 Task: In the  document coverage Insert page numer 'on bottom of the page' change page color to  'Voilet'Apply Page border, setting:  Shadow Style: three thin lines; Color: 'Black;' Width: 3/4 pt
Action: Mouse moved to (90, 23)
Screenshot: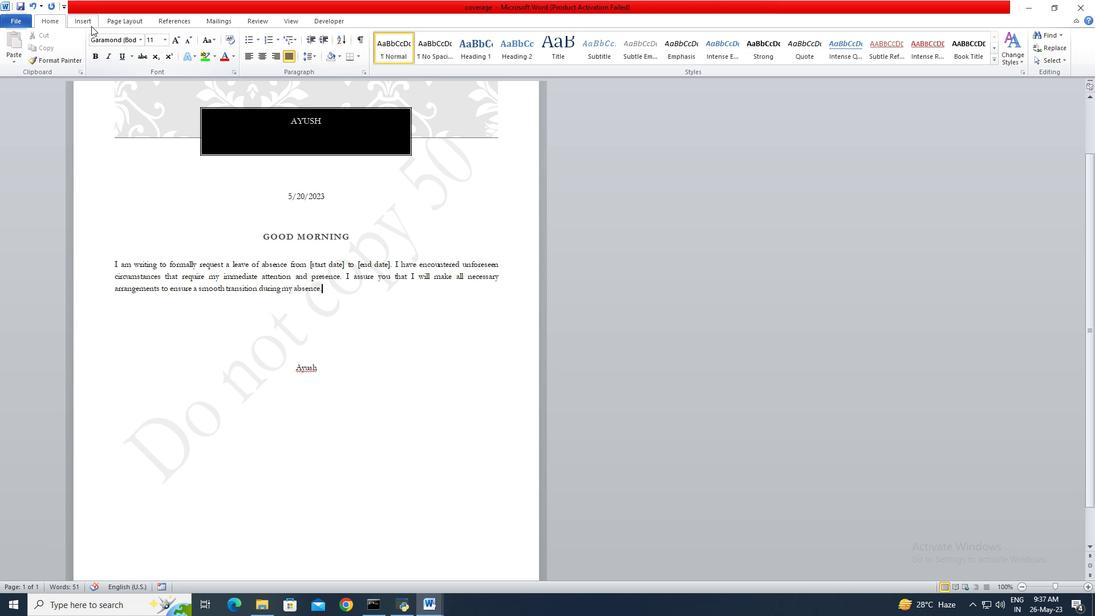 
Action: Mouse pressed left at (90, 23)
Screenshot: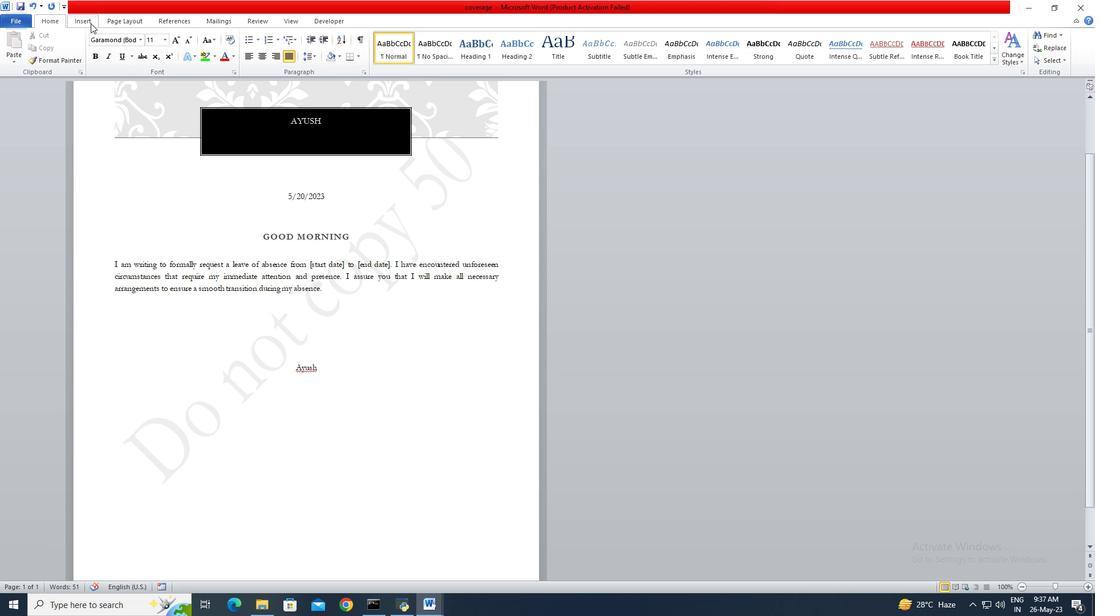 
Action: Mouse moved to (444, 50)
Screenshot: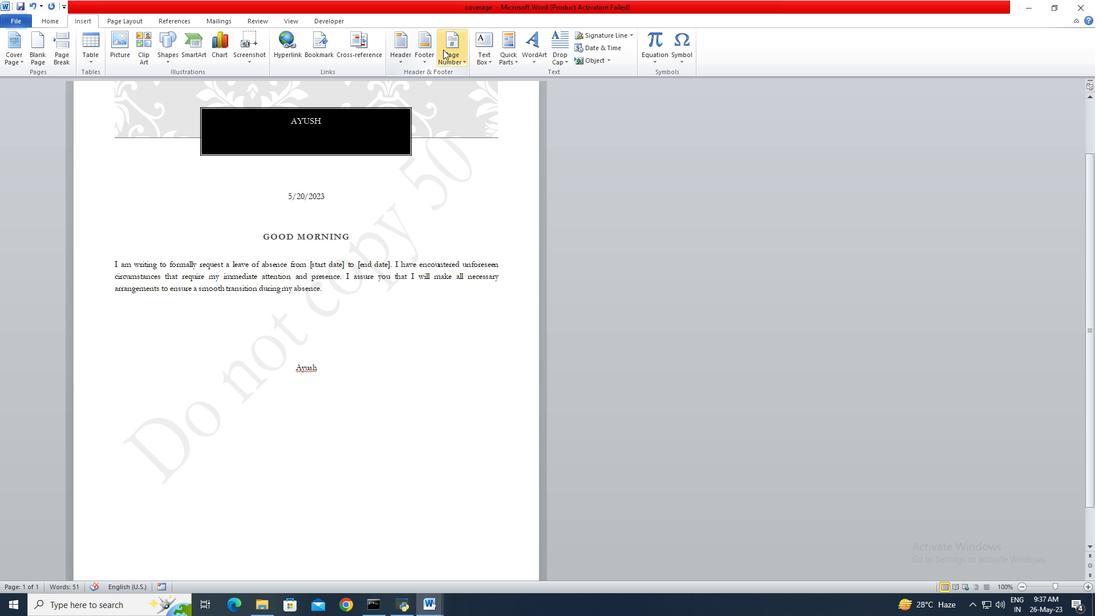 
Action: Mouse pressed left at (444, 50)
Screenshot: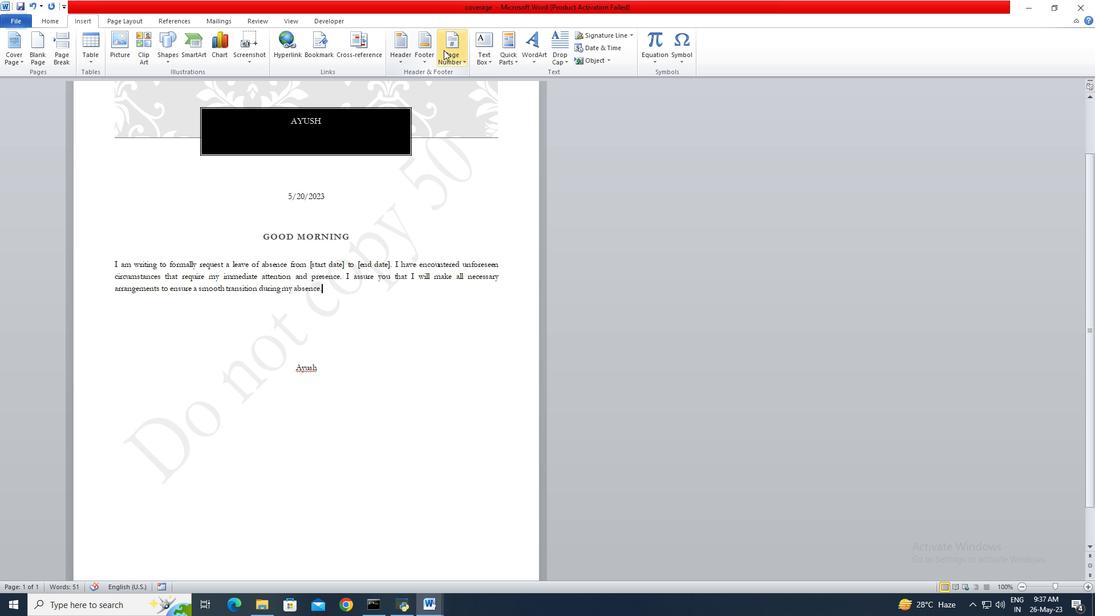 
Action: Mouse moved to (571, 116)
Screenshot: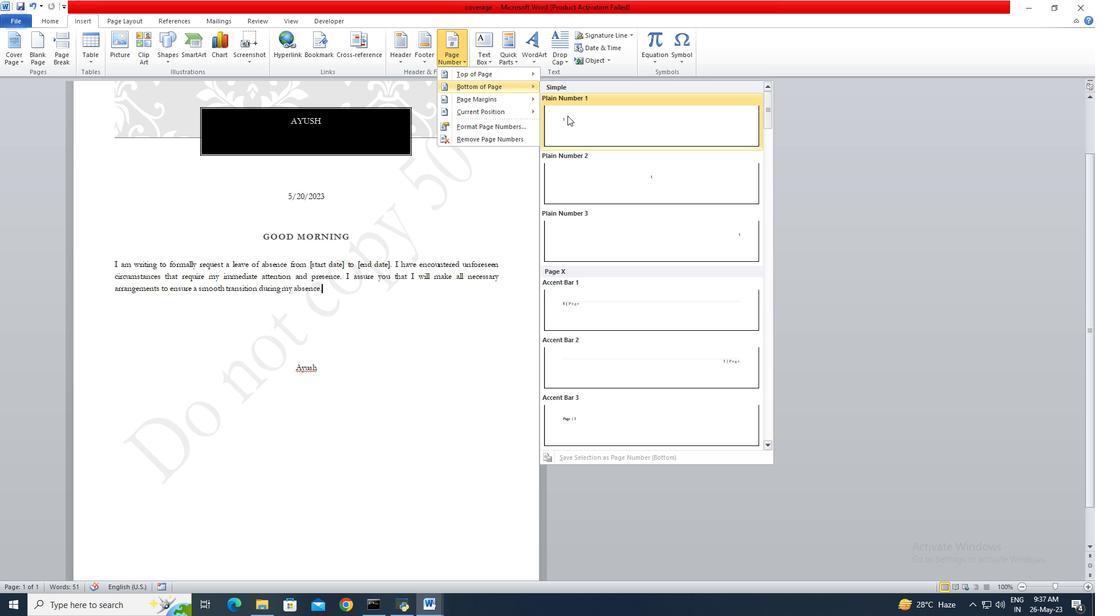 
Action: Mouse pressed left at (571, 116)
Screenshot: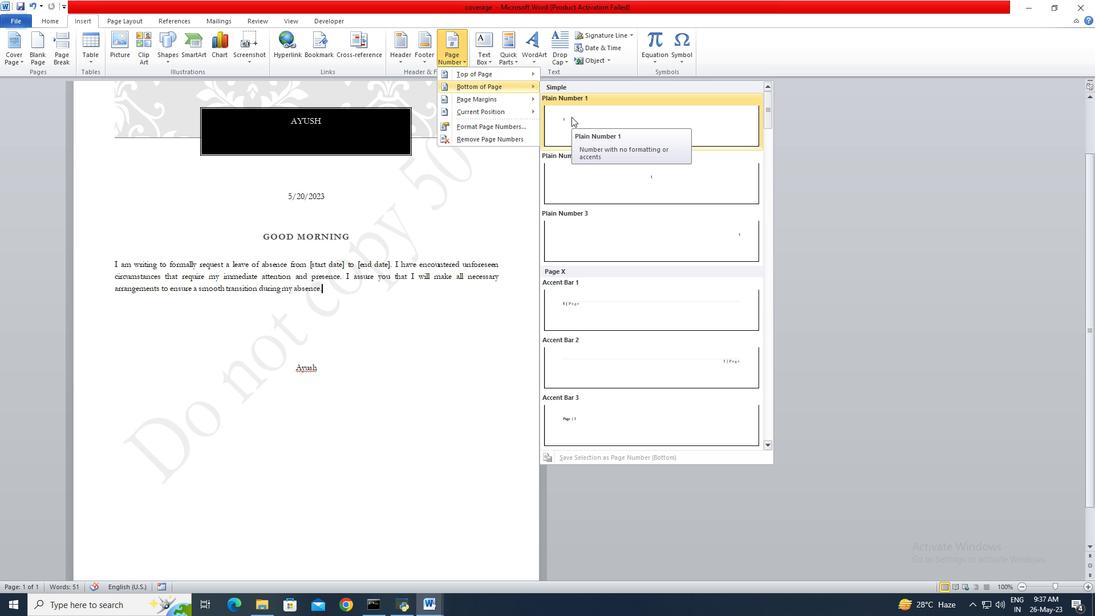
Action: Mouse moved to (132, 21)
Screenshot: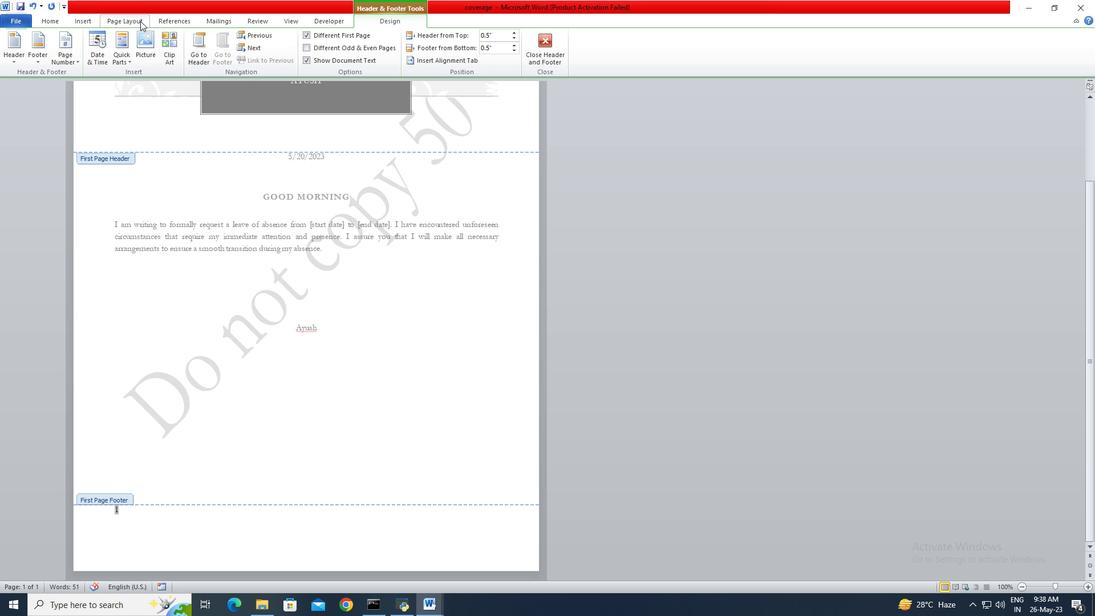 
Action: Mouse pressed left at (132, 21)
Screenshot: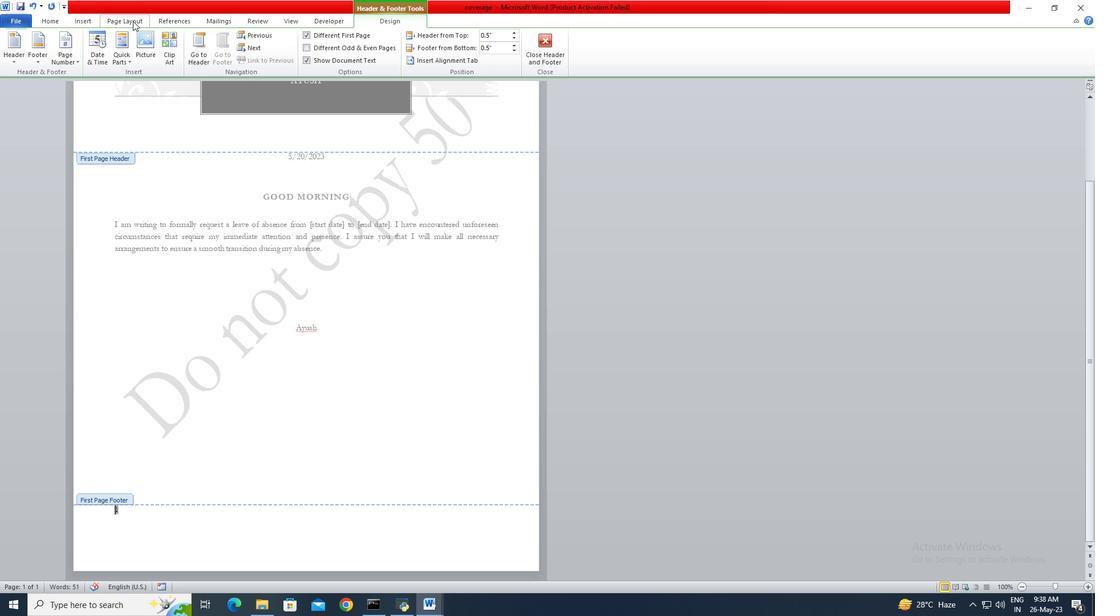 
Action: Mouse moved to (293, 55)
Screenshot: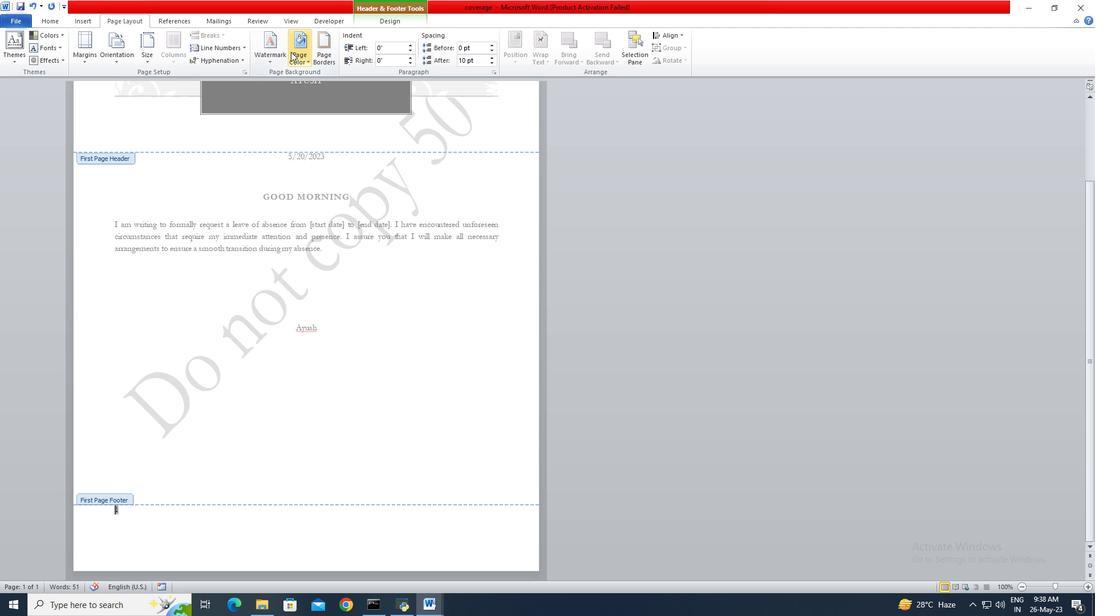 
Action: Mouse pressed left at (293, 55)
Screenshot: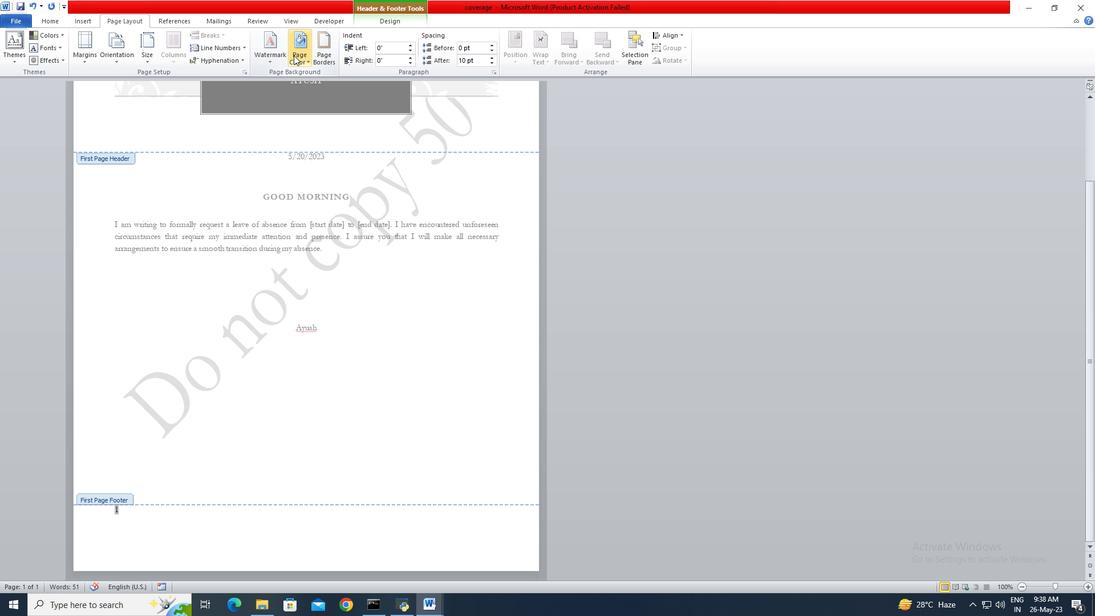 
Action: Mouse moved to (375, 165)
Screenshot: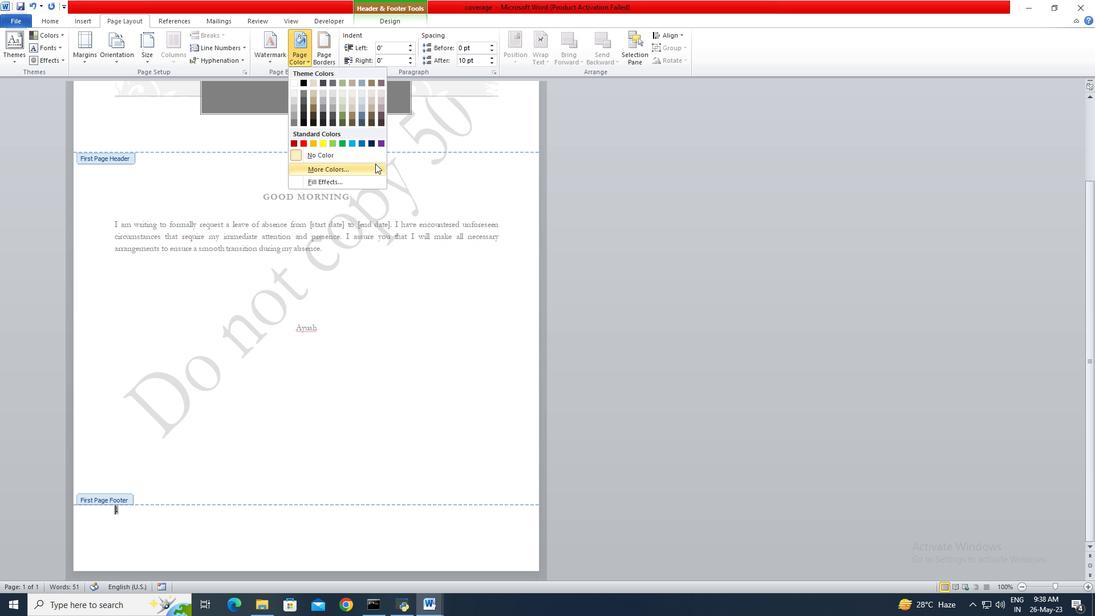 
Action: Mouse pressed left at (375, 165)
Screenshot: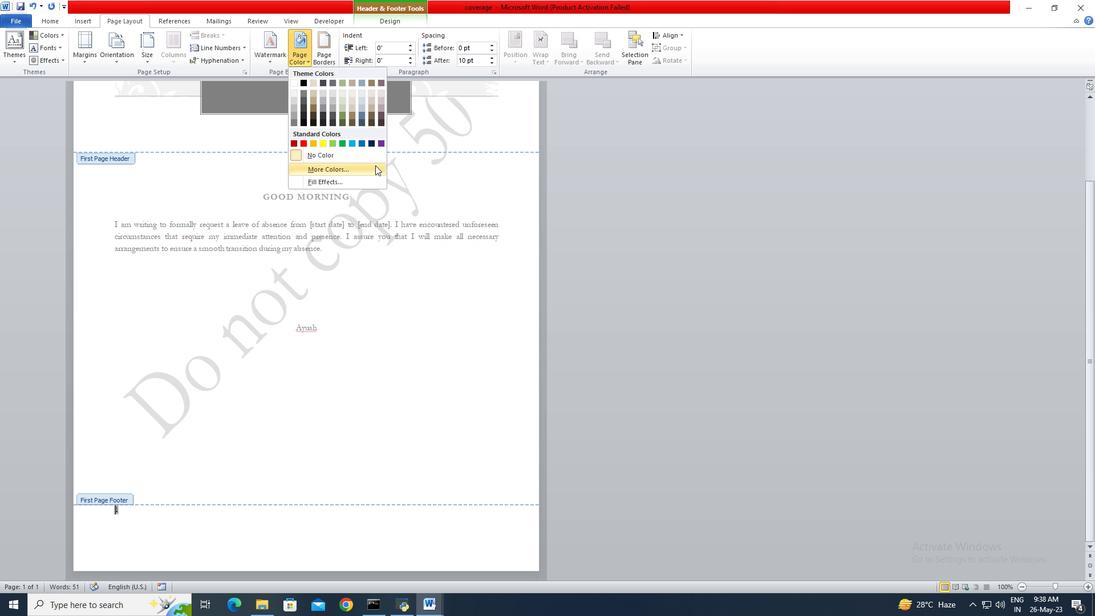 
Action: Mouse moved to (547, 265)
Screenshot: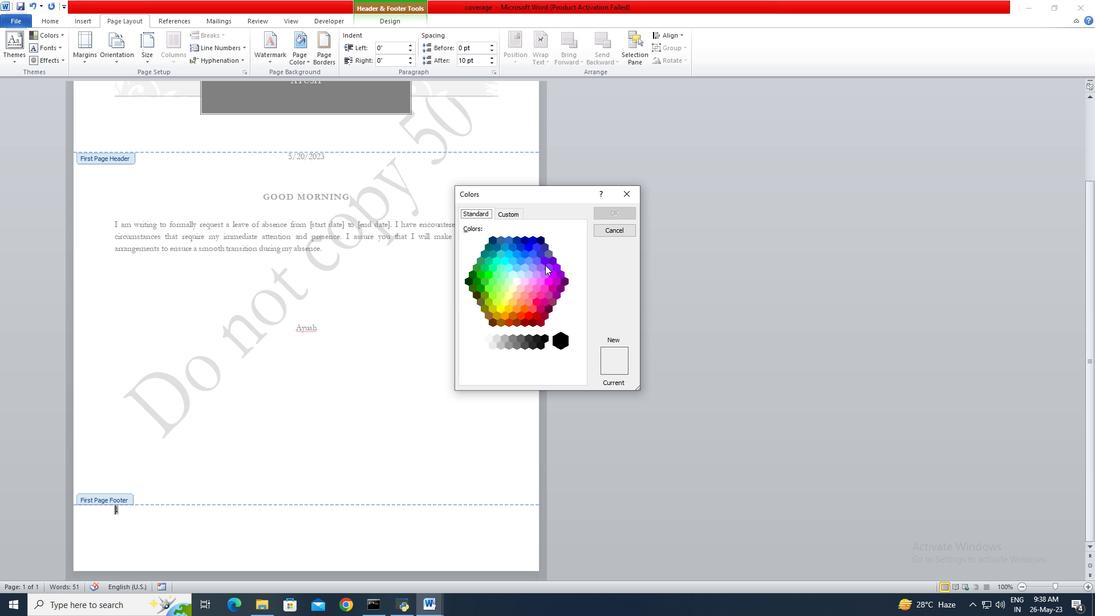 
Action: Mouse pressed left at (547, 265)
Screenshot: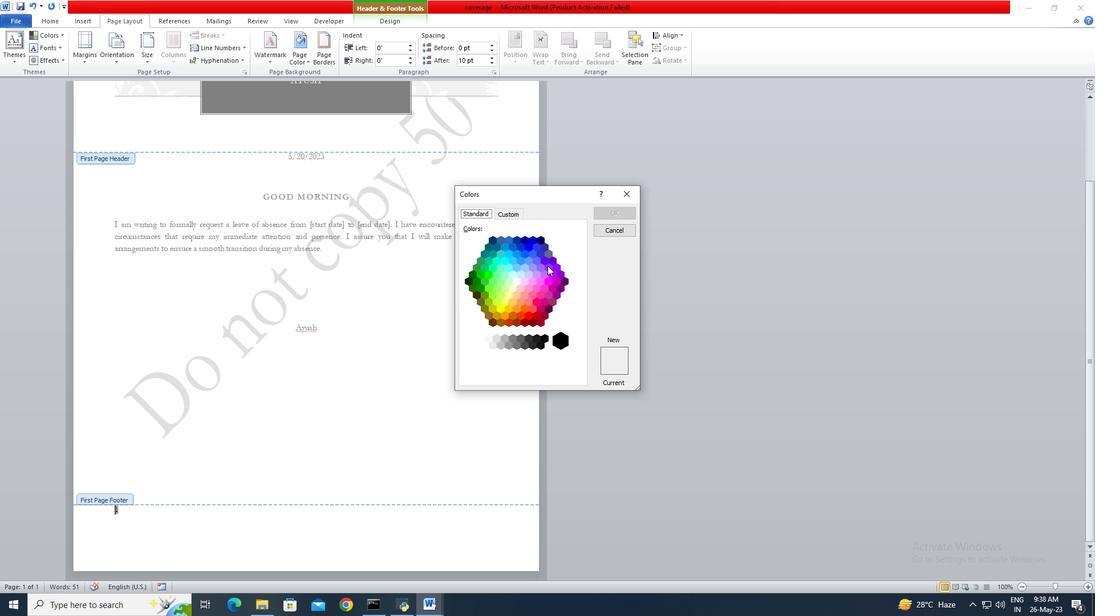 
Action: Mouse moved to (617, 214)
Screenshot: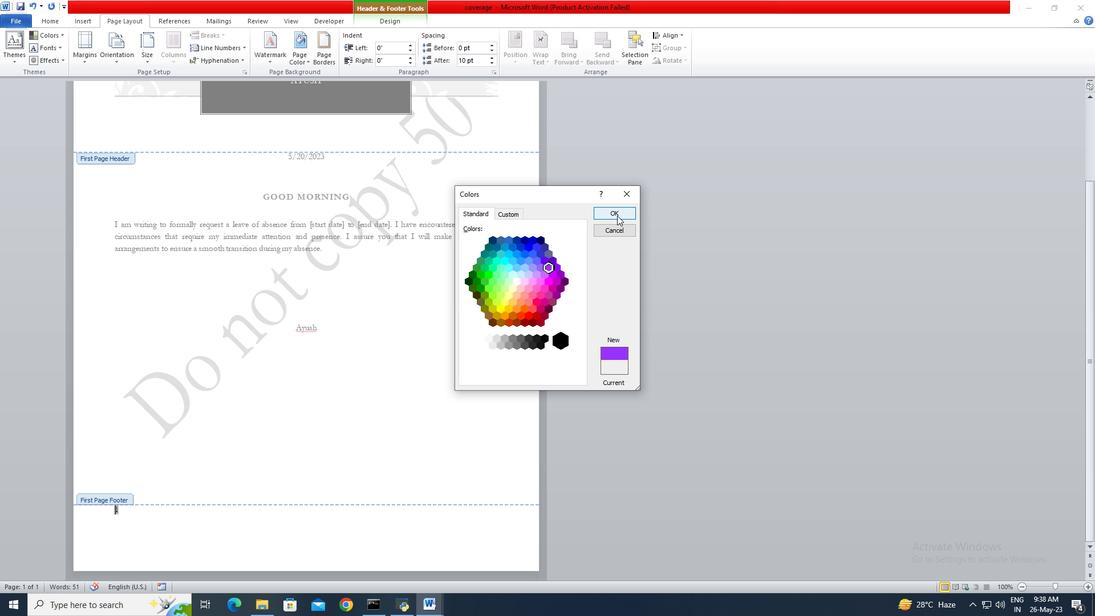 
Action: Mouse pressed left at (617, 214)
Screenshot: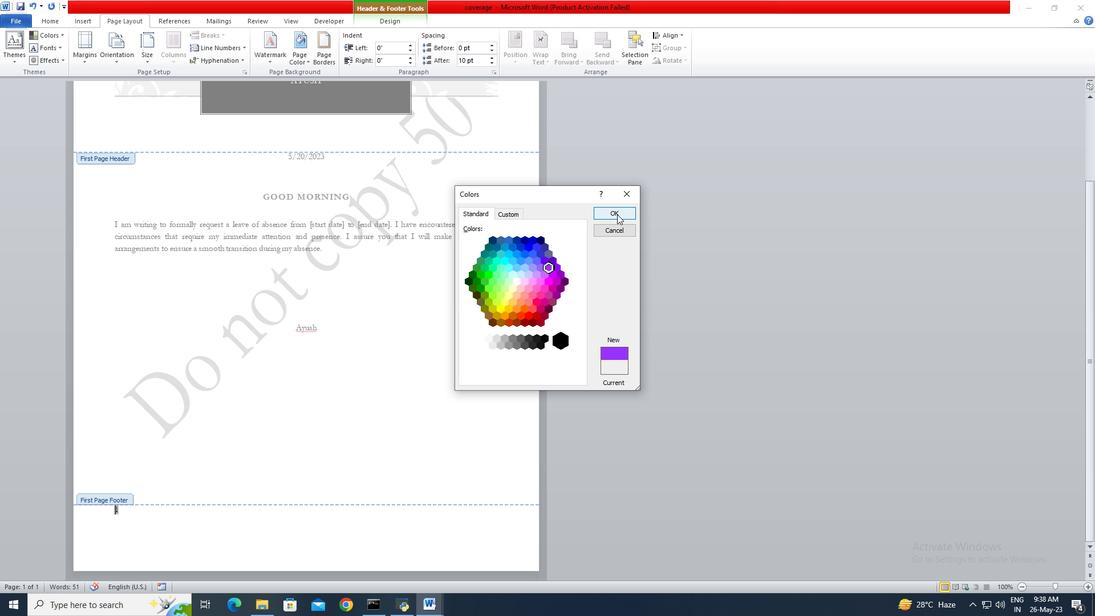 
Action: Mouse moved to (329, 61)
Screenshot: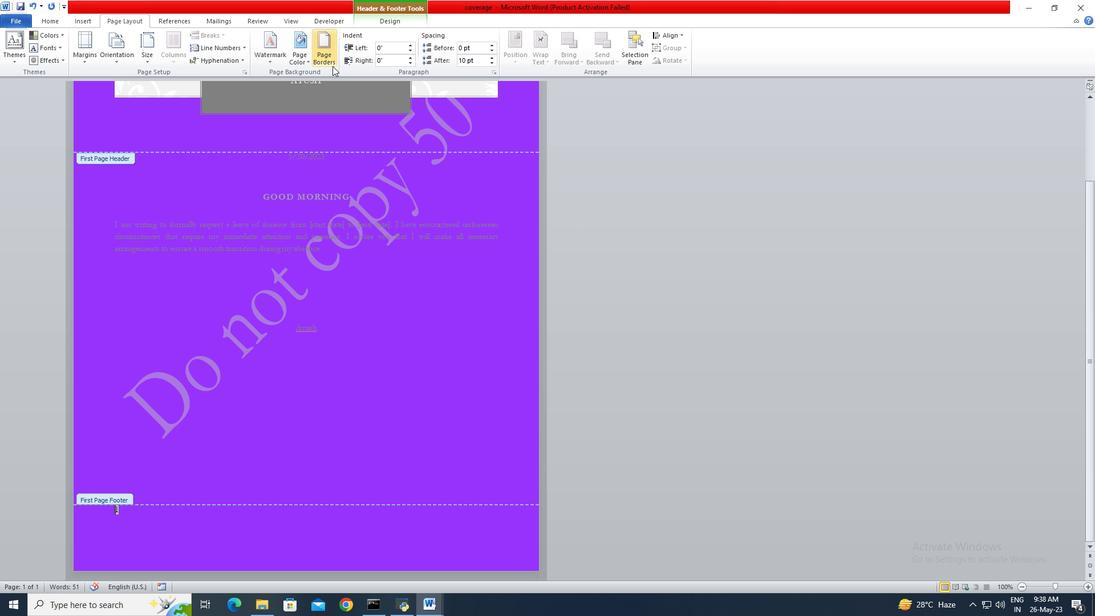 
Action: Mouse pressed left at (329, 61)
Screenshot: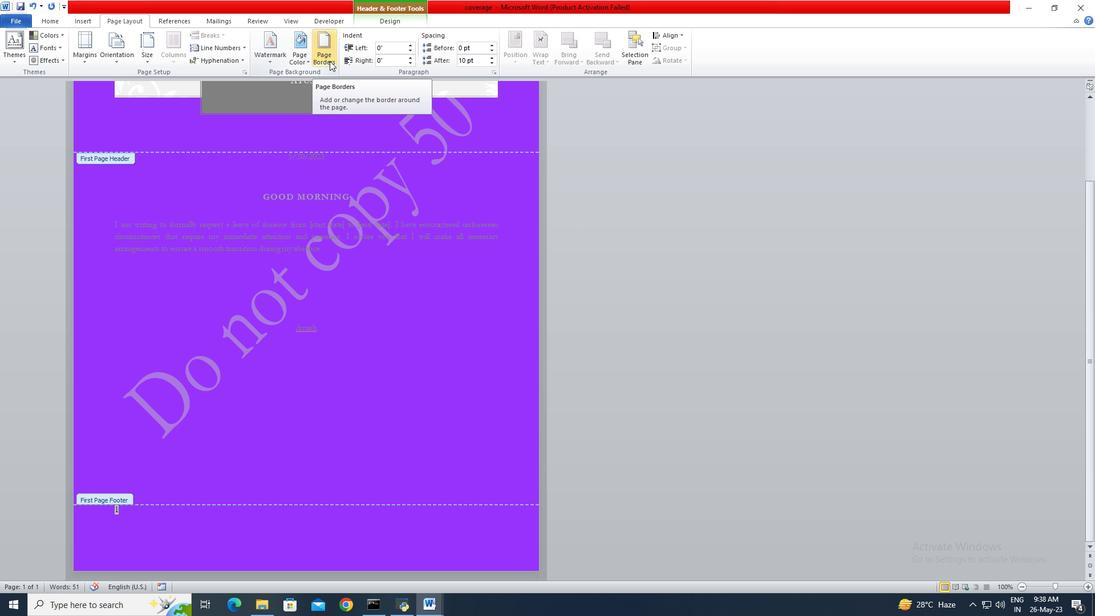 
Action: Mouse moved to (423, 286)
Screenshot: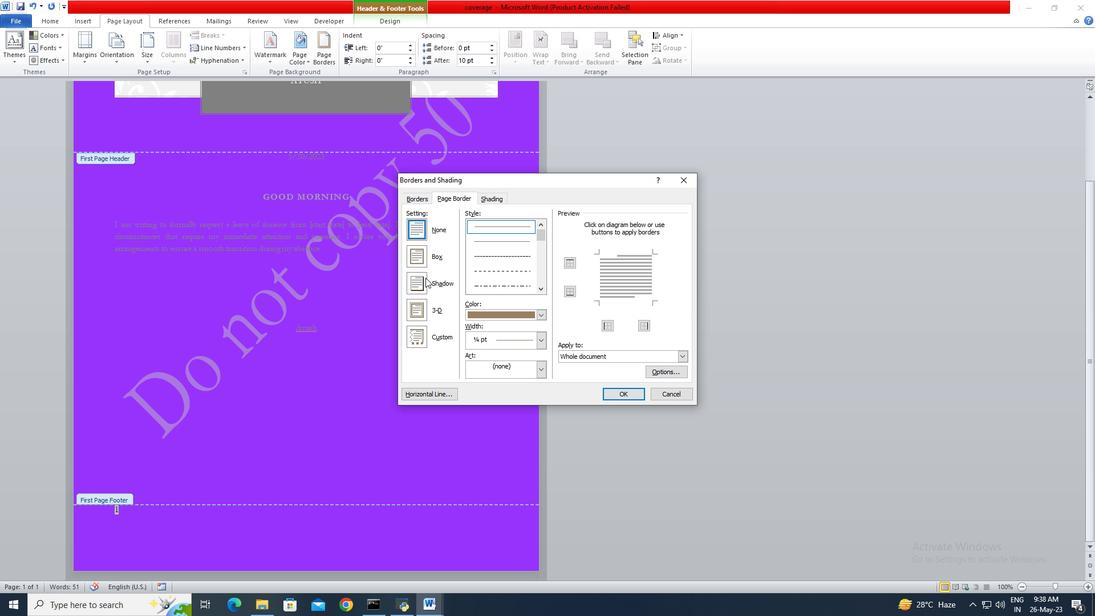 
Action: Mouse pressed left at (423, 286)
Screenshot: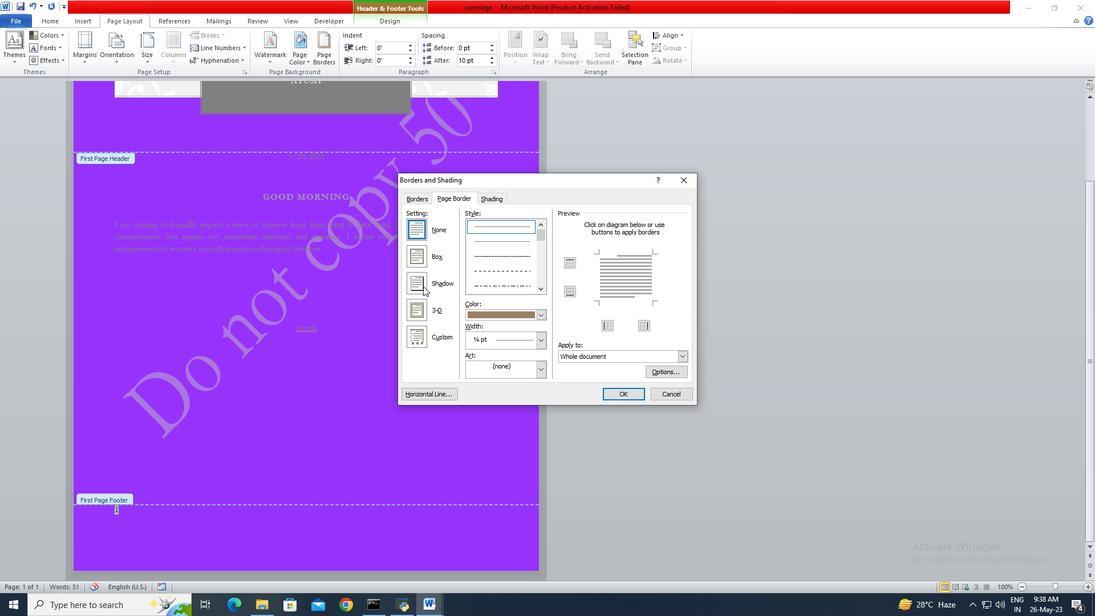 
Action: Mouse moved to (538, 290)
Screenshot: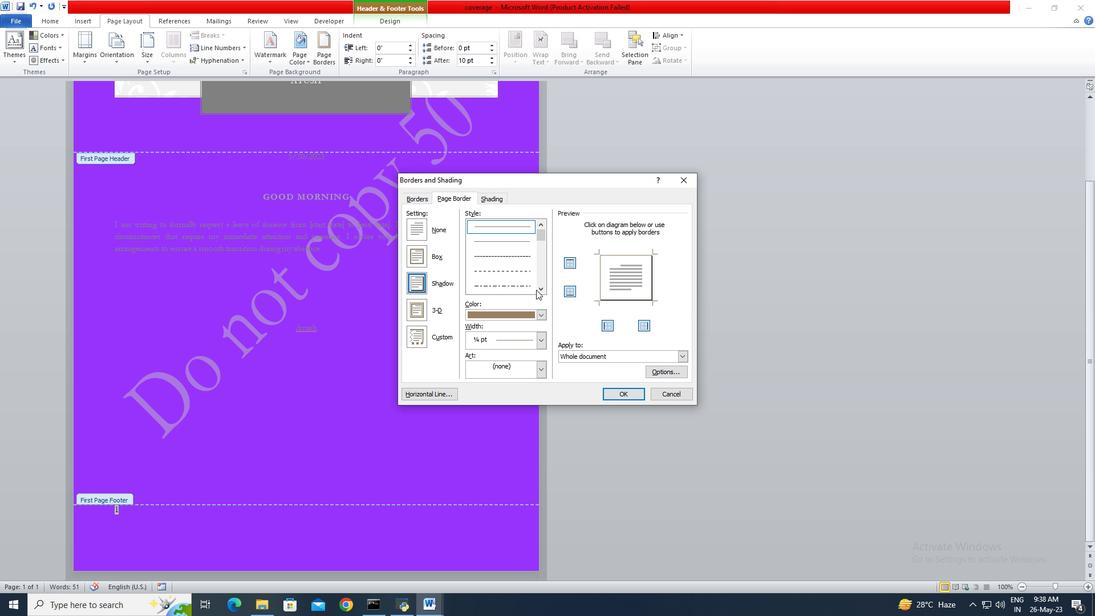 
Action: Mouse pressed left at (538, 290)
Screenshot: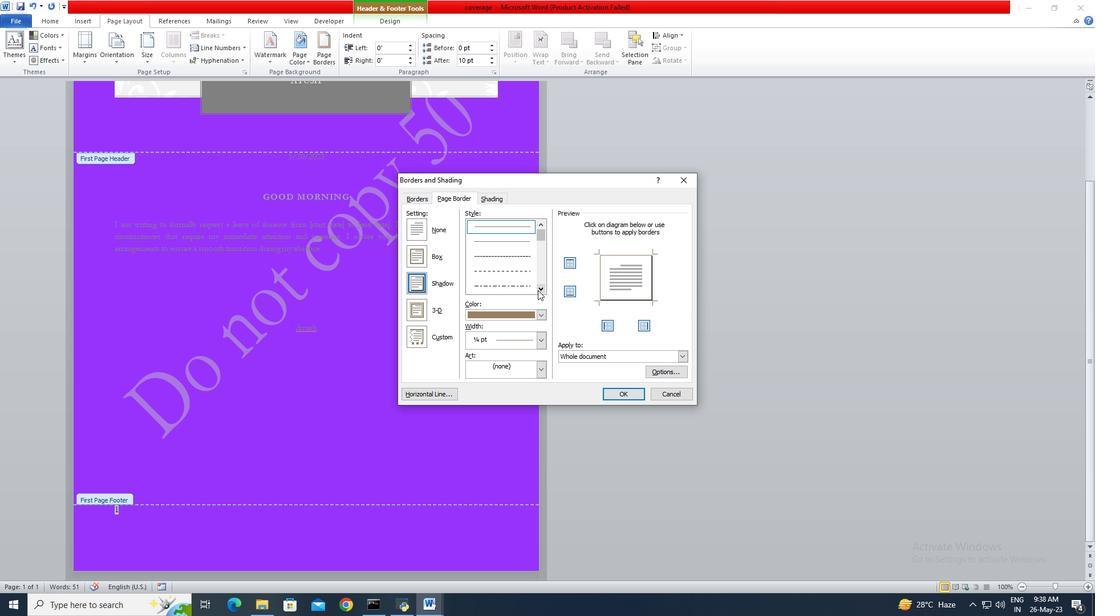 
Action: Mouse pressed left at (538, 290)
Screenshot: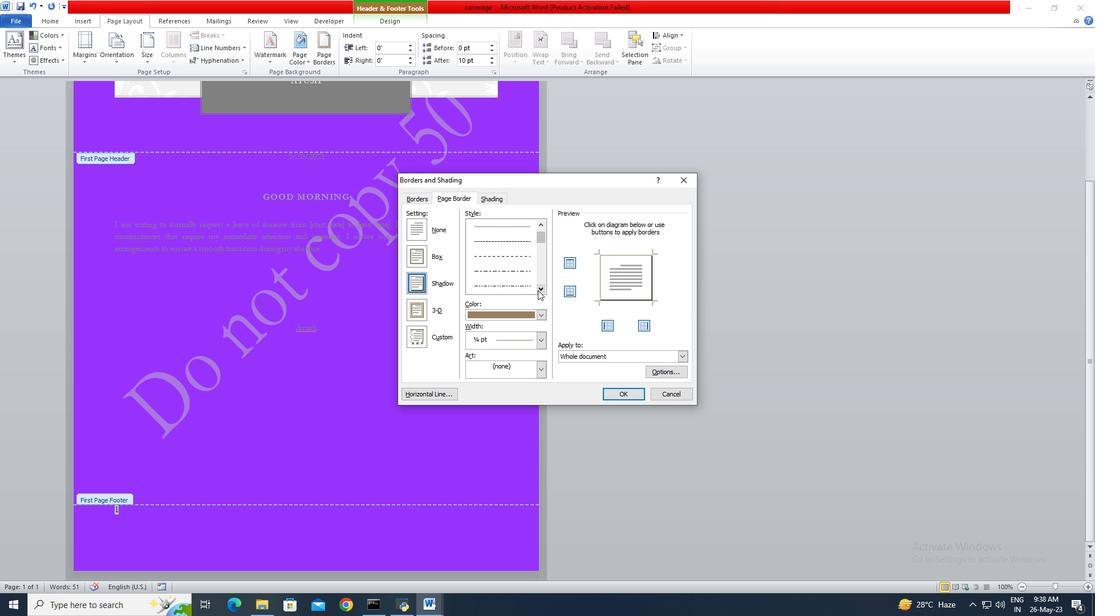 
Action: Mouse pressed left at (538, 290)
Screenshot: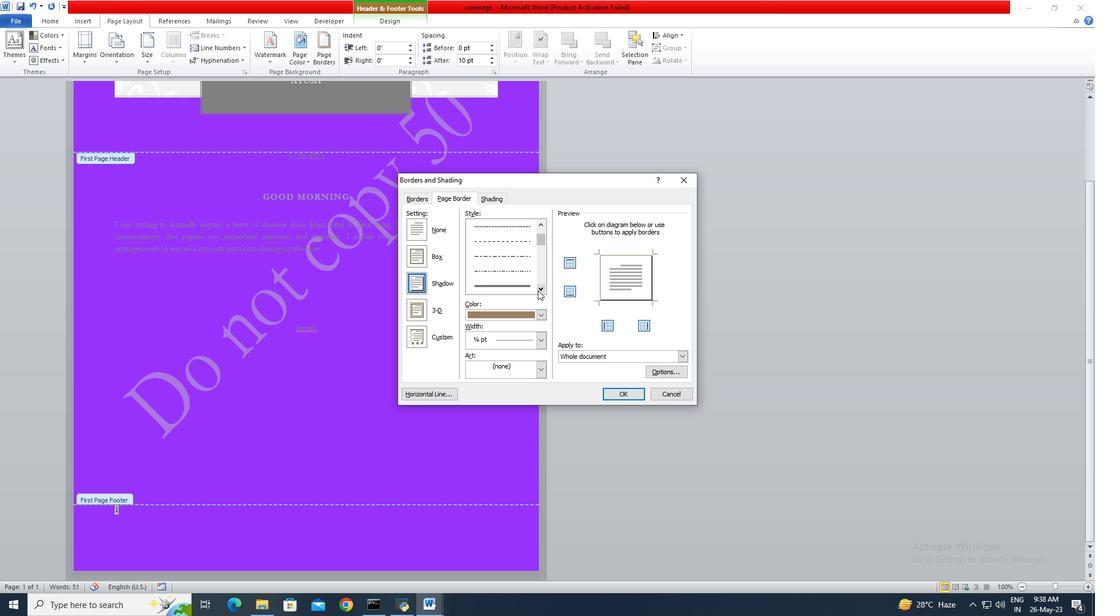 
Action: Mouse moved to (519, 285)
Screenshot: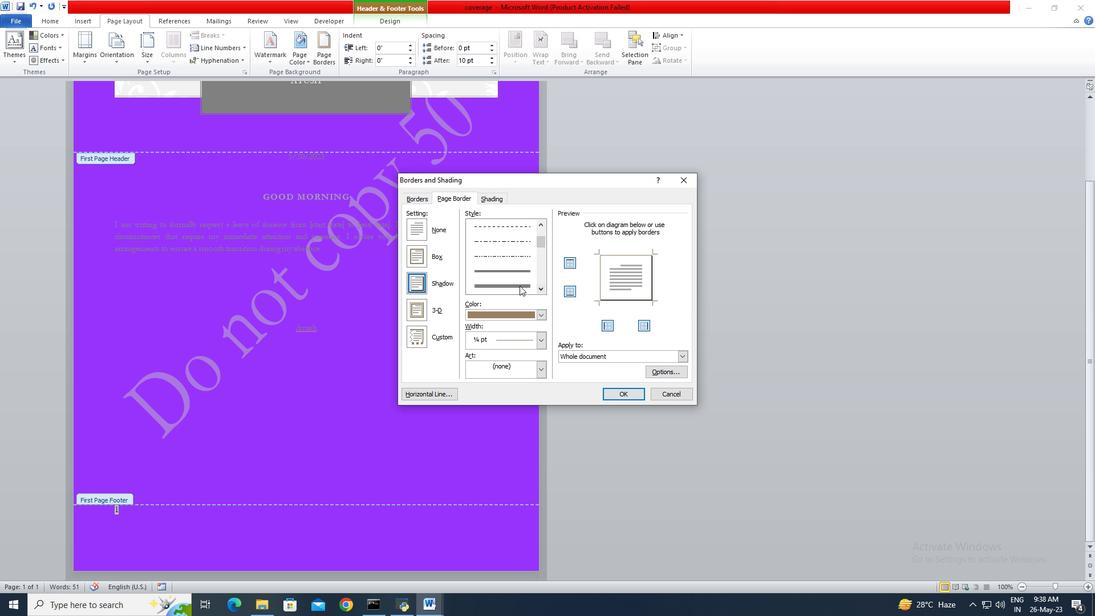 
Action: Mouse pressed left at (519, 285)
Screenshot: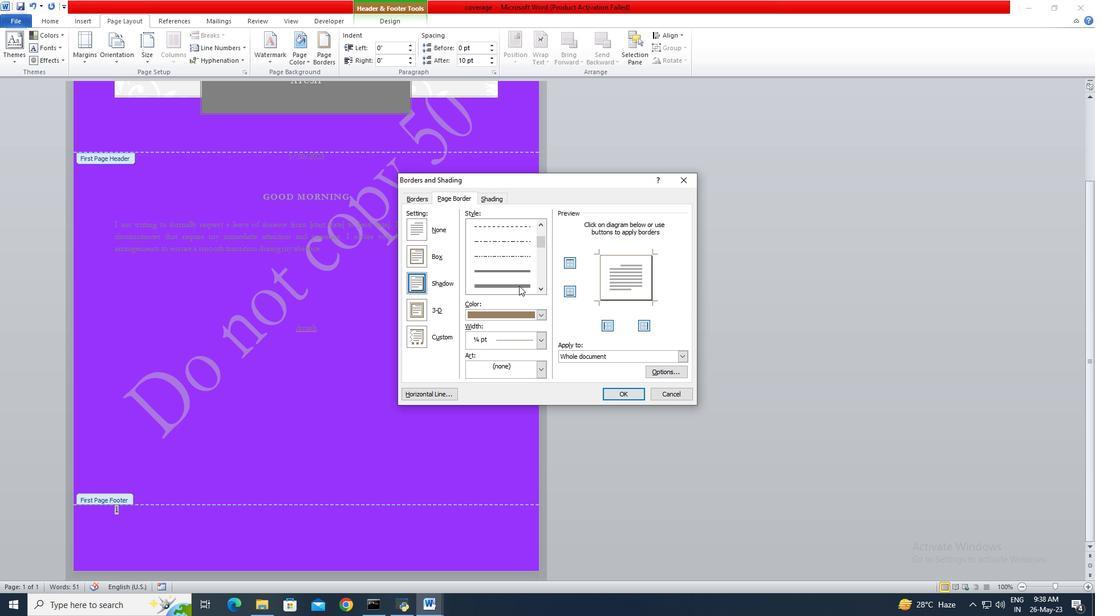 
Action: Mouse moved to (542, 315)
Screenshot: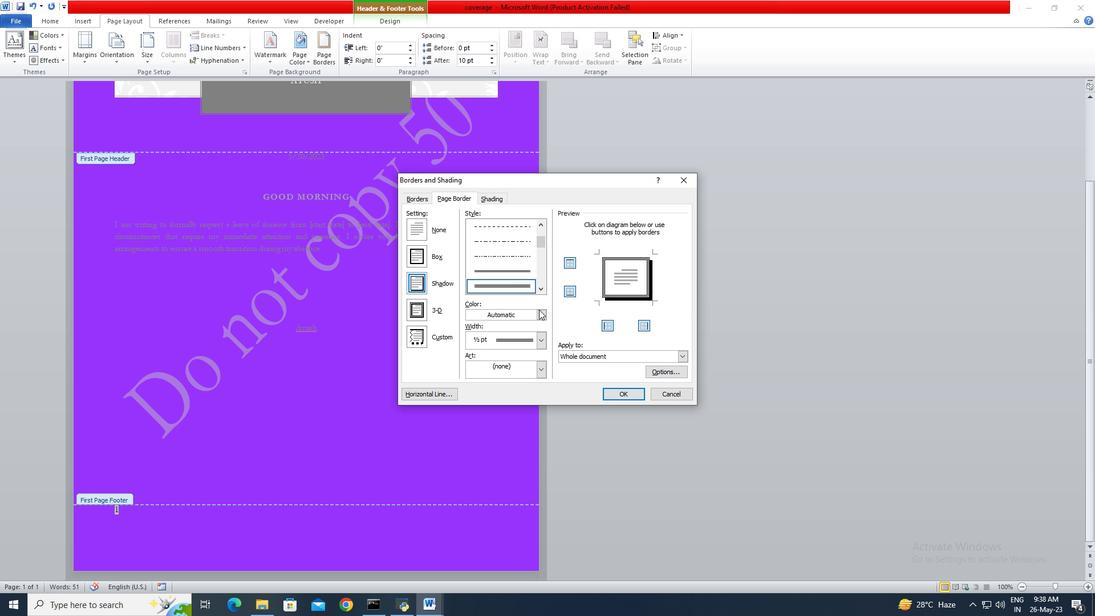 
Action: Mouse pressed left at (542, 315)
Screenshot: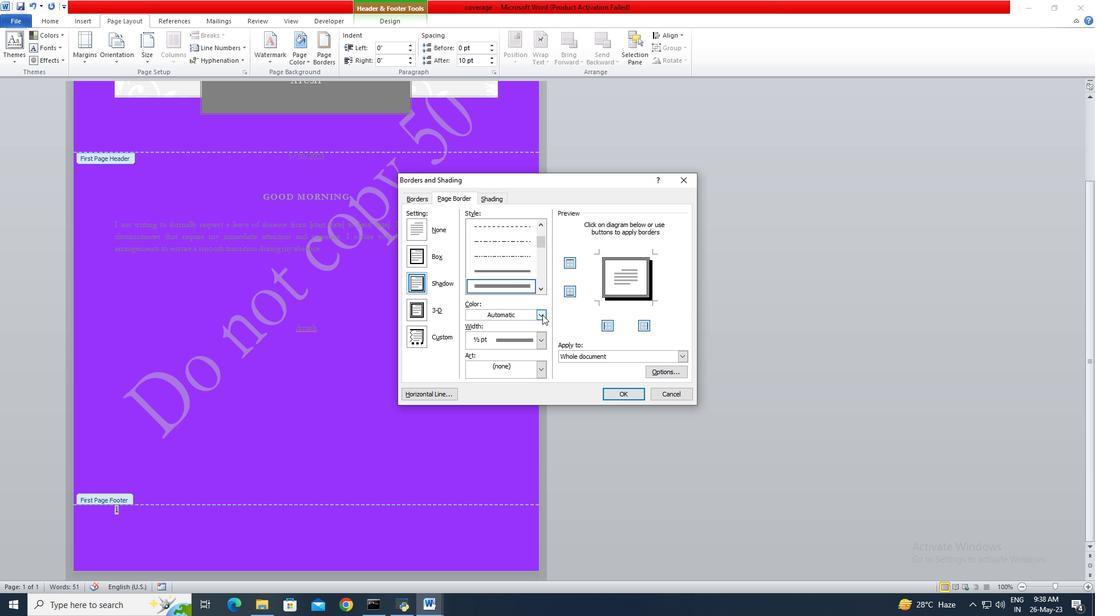 
Action: Mouse moved to (481, 353)
Screenshot: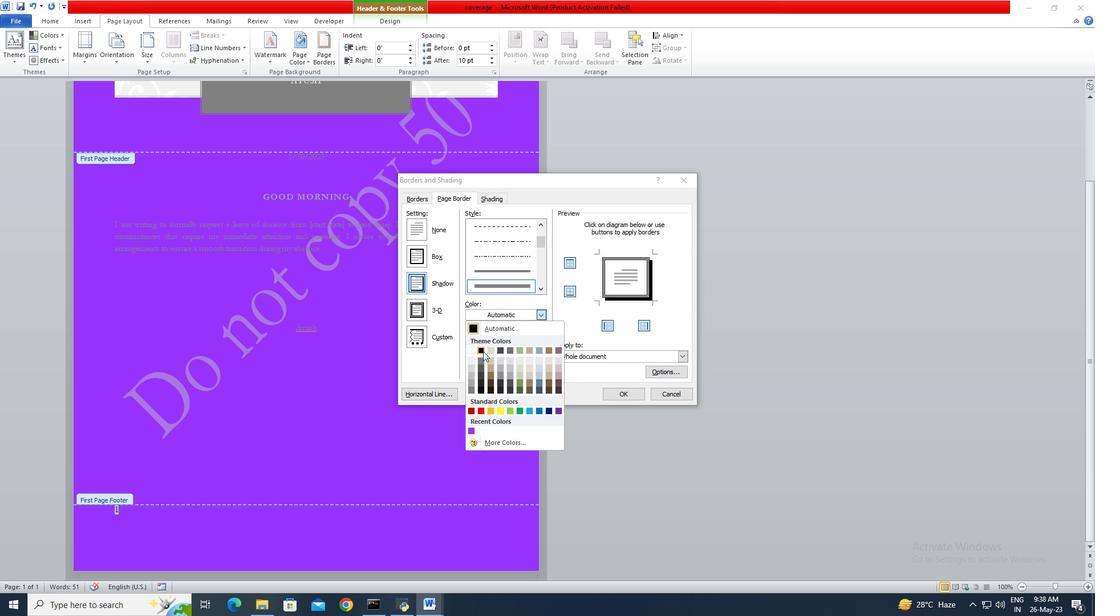 
Action: Mouse pressed left at (481, 353)
Screenshot: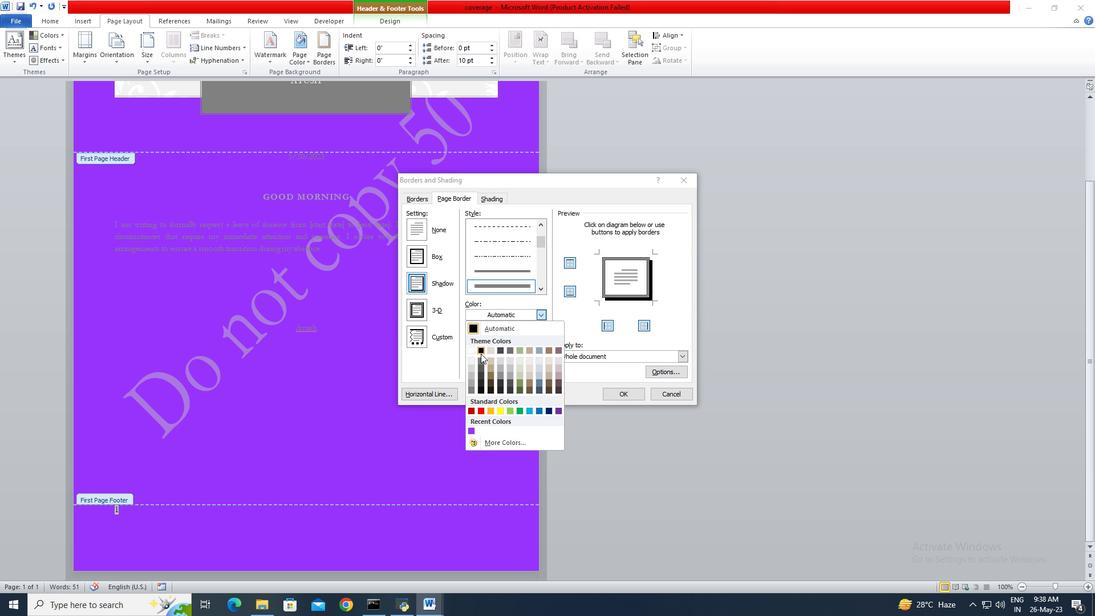 
Action: Mouse moved to (540, 339)
Screenshot: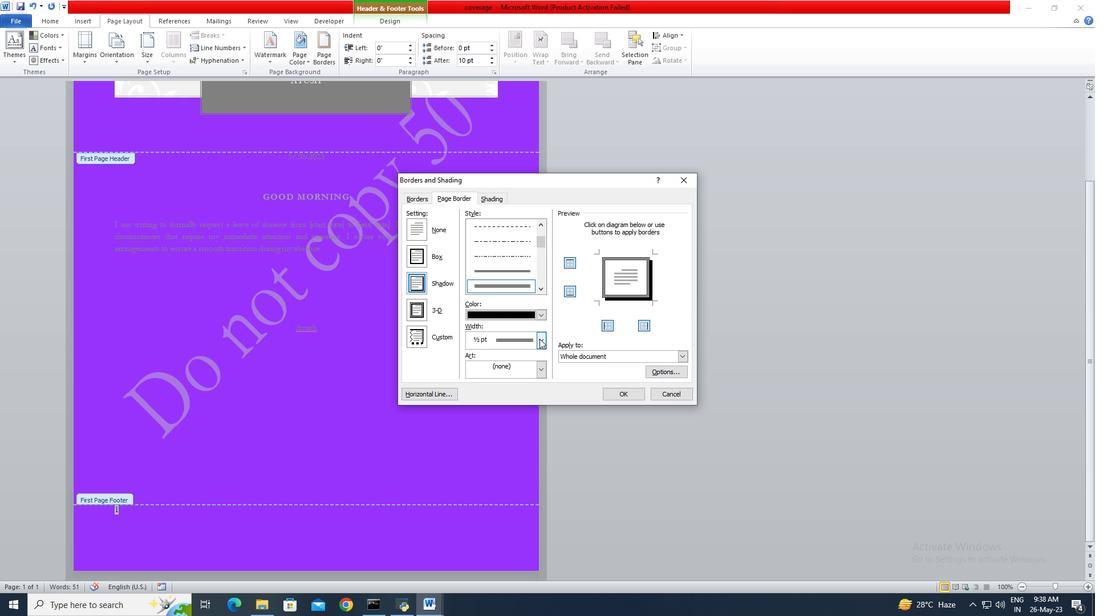 
Action: Mouse pressed left at (540, 339)
Screenshot: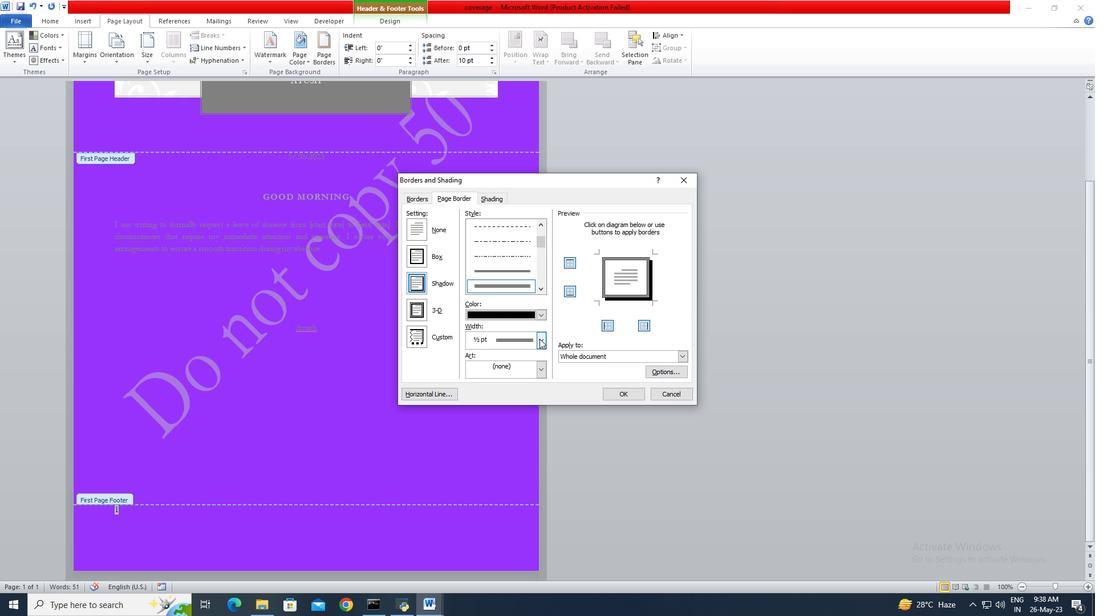 
Action: Mouse moved to (529, 382)
Screenshot: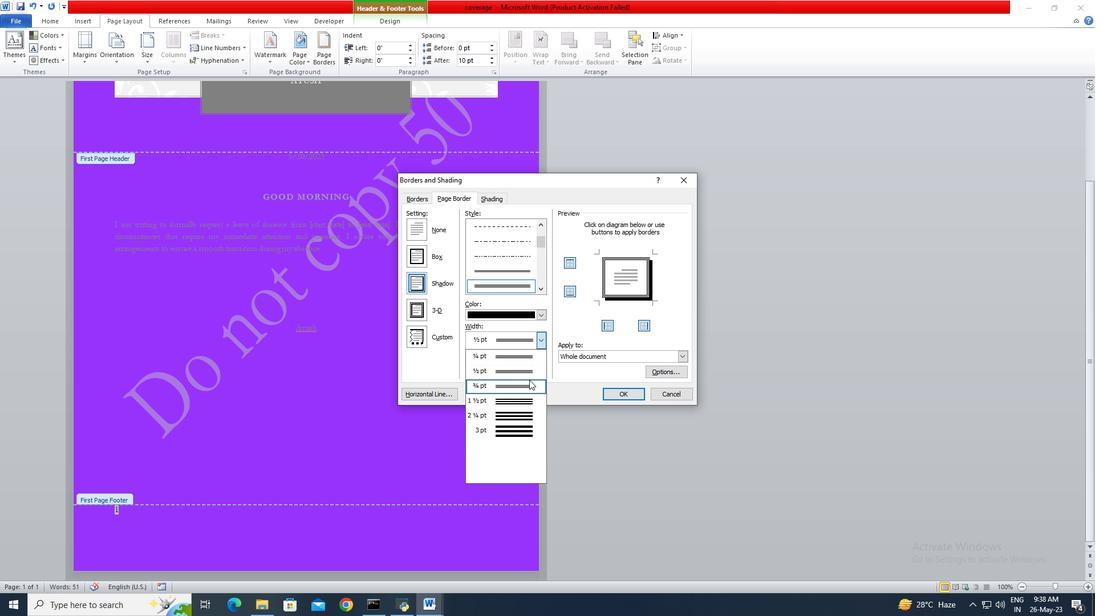 
Action: Mouse pressed left at (529, 382)
Screenshot: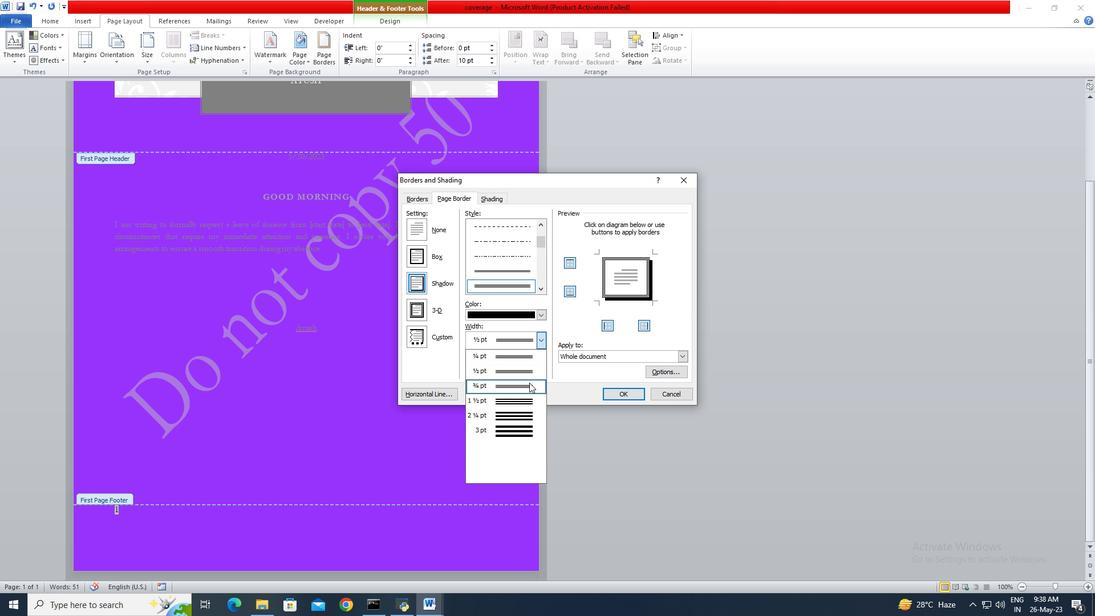
Action: Mouse moved to (618, 392)
Screenshot: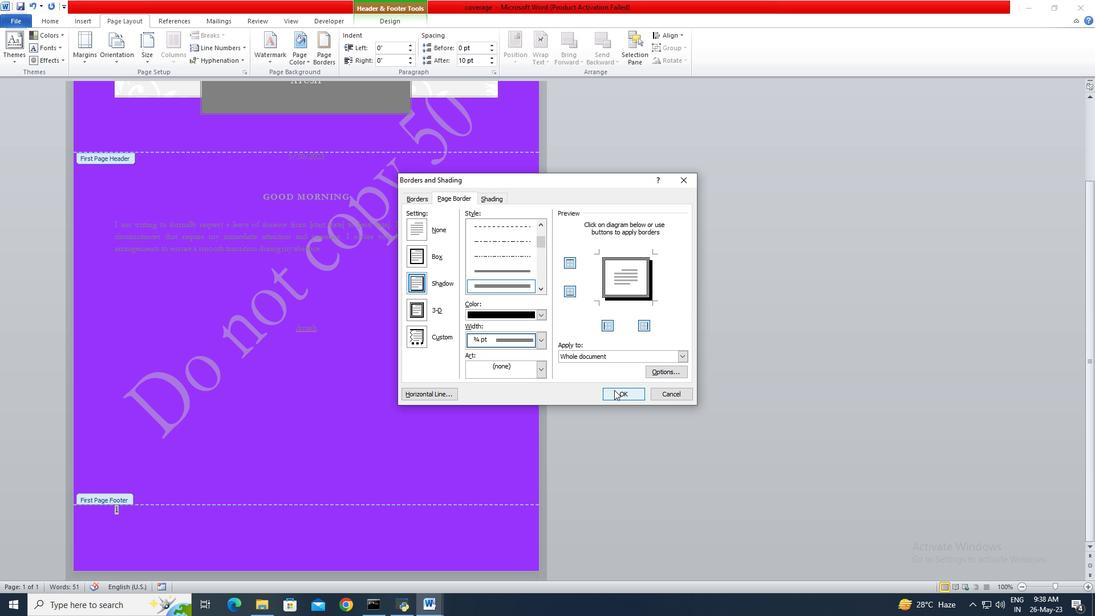 
Action: Mouse pressed left at (618, 392)
Screenshot: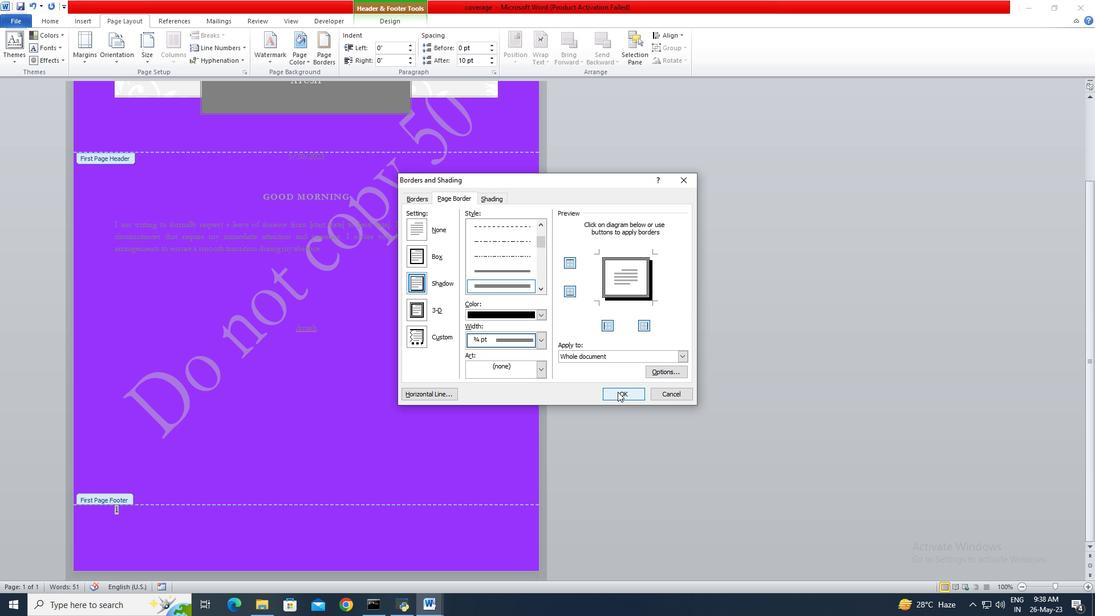 
